 Task: Look for products in the category "Pork" from the brand "Pedersons".
Action: Mouse moved to (15, 141)
Screenshot: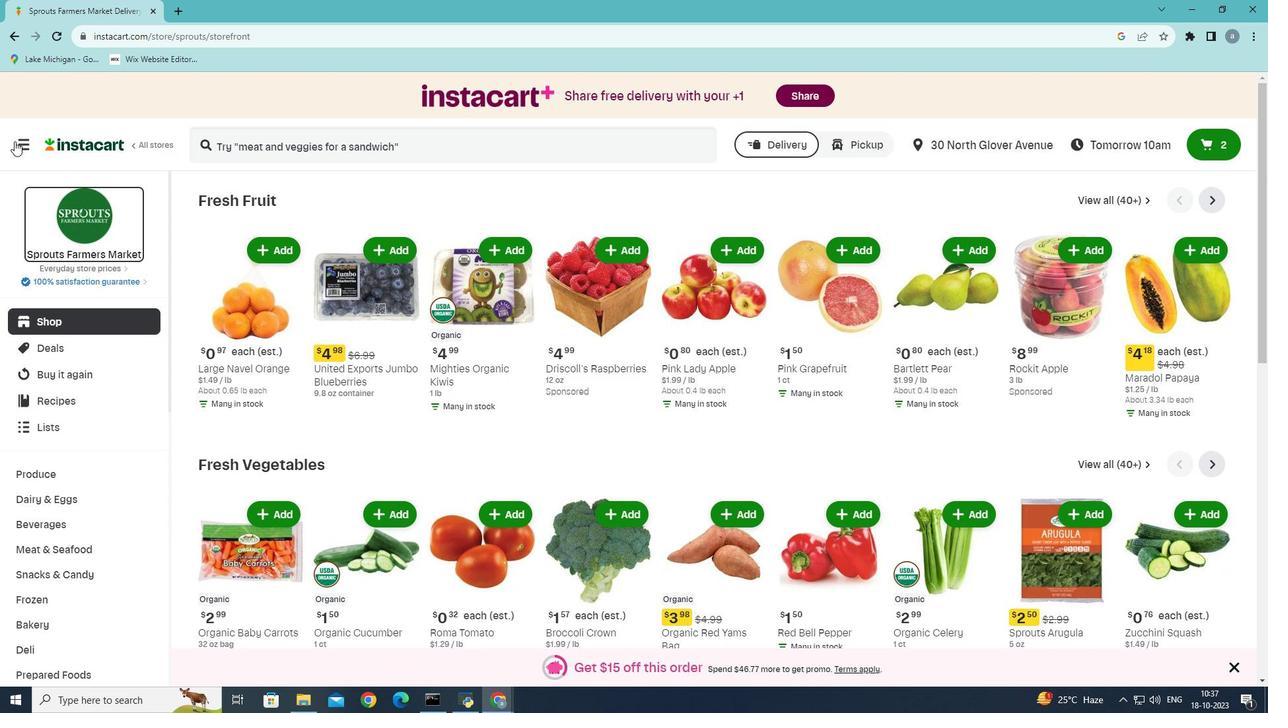 
Action: Mouse pressed left at (15, 141)
Screenshot: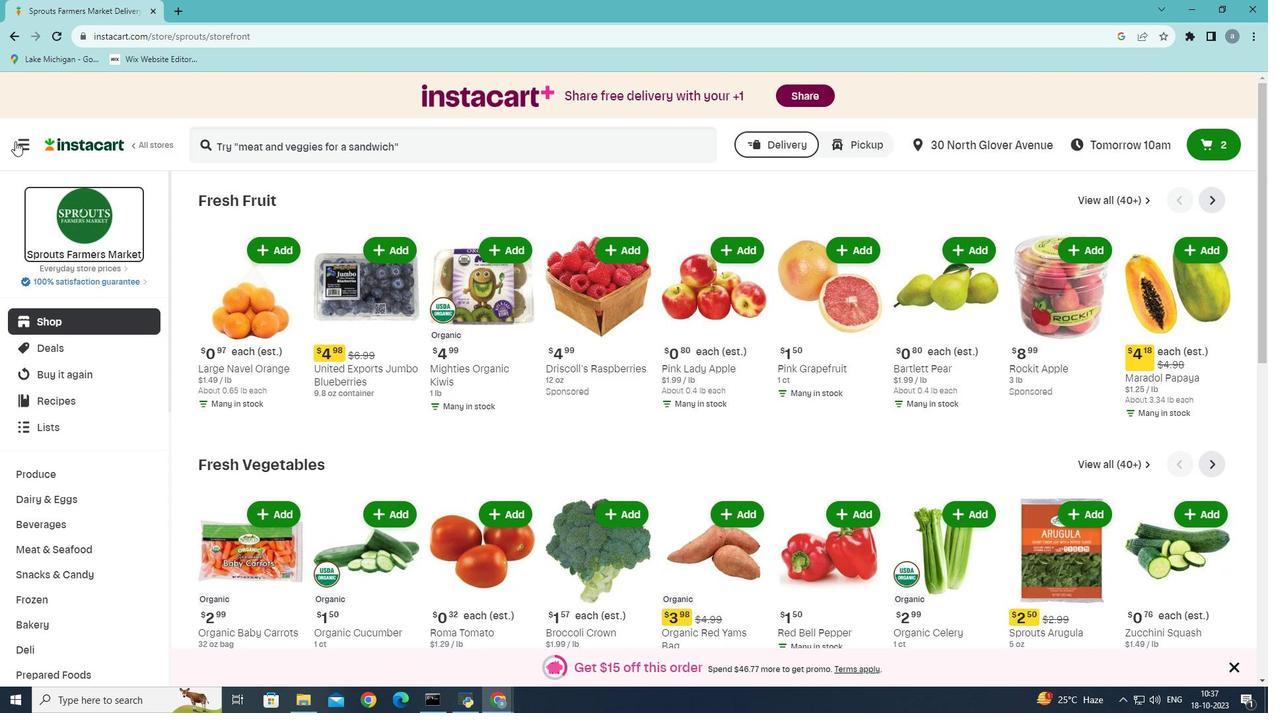 
Action: Mouse moved to (56, 388)
Screenshot: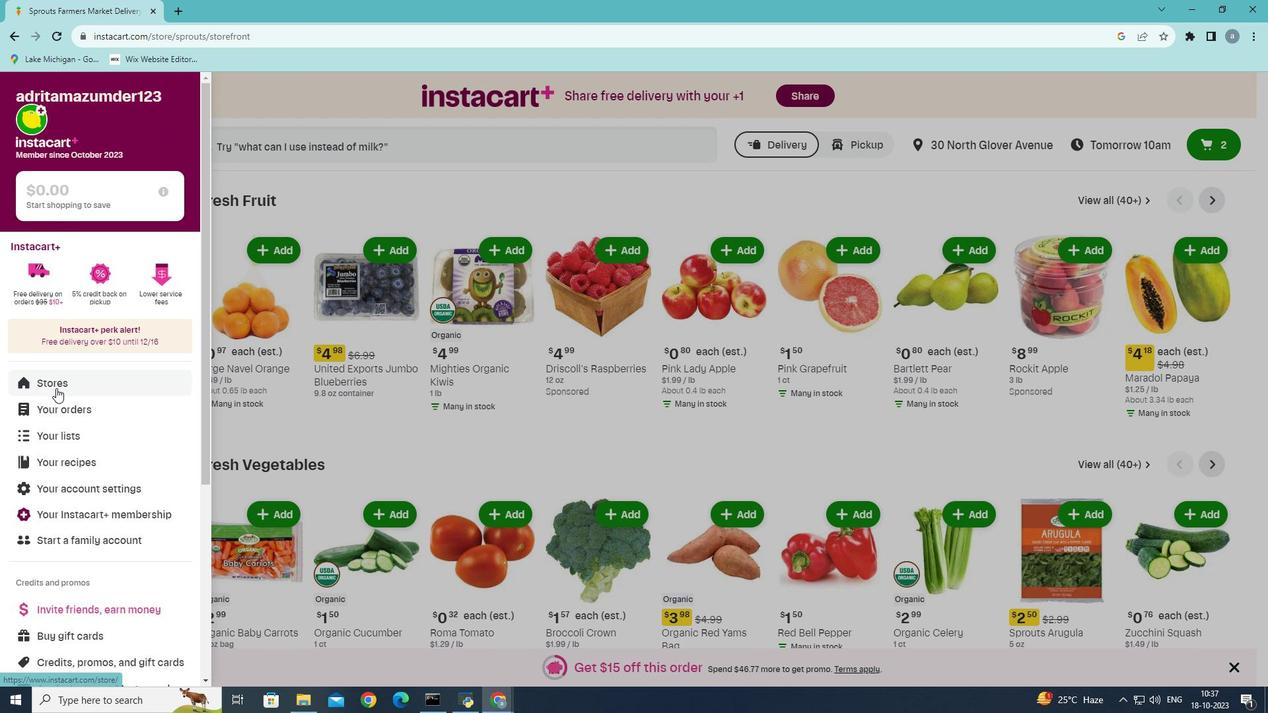 
Action: Mouse pressed left at (56, 388)
Screenshot: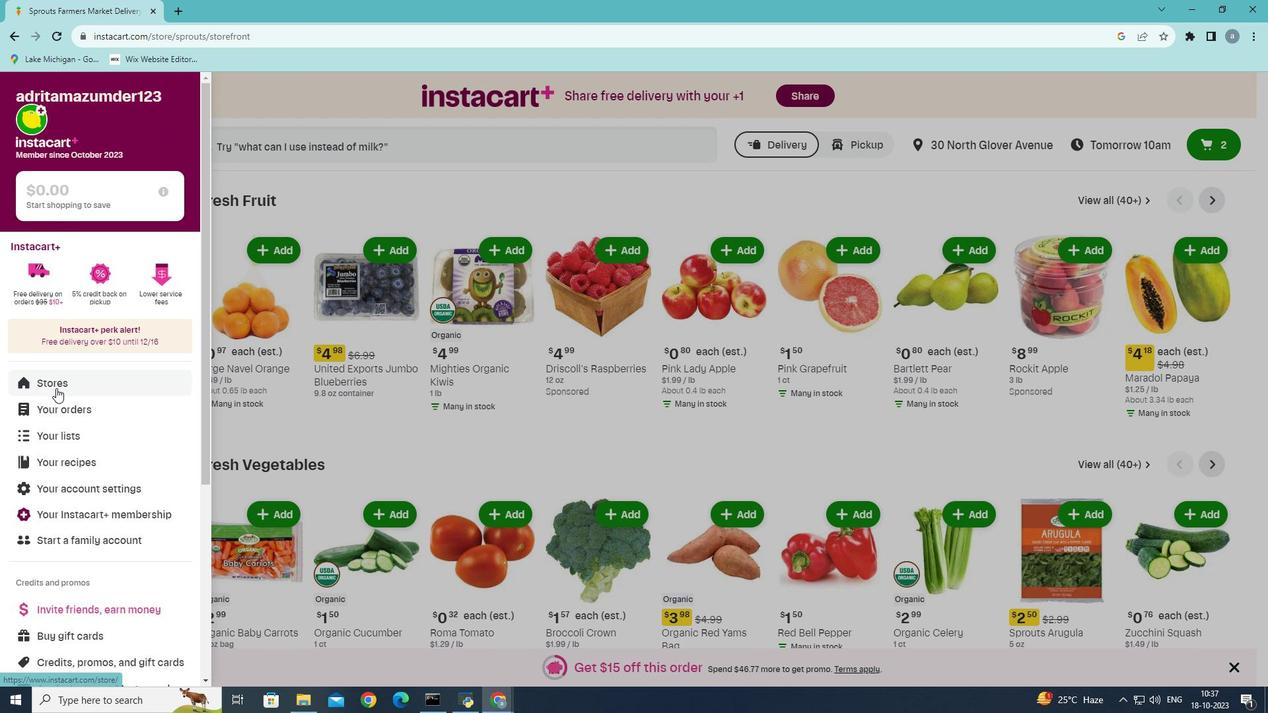 
Action: Mouse moved to (292, 151)
Screenshot: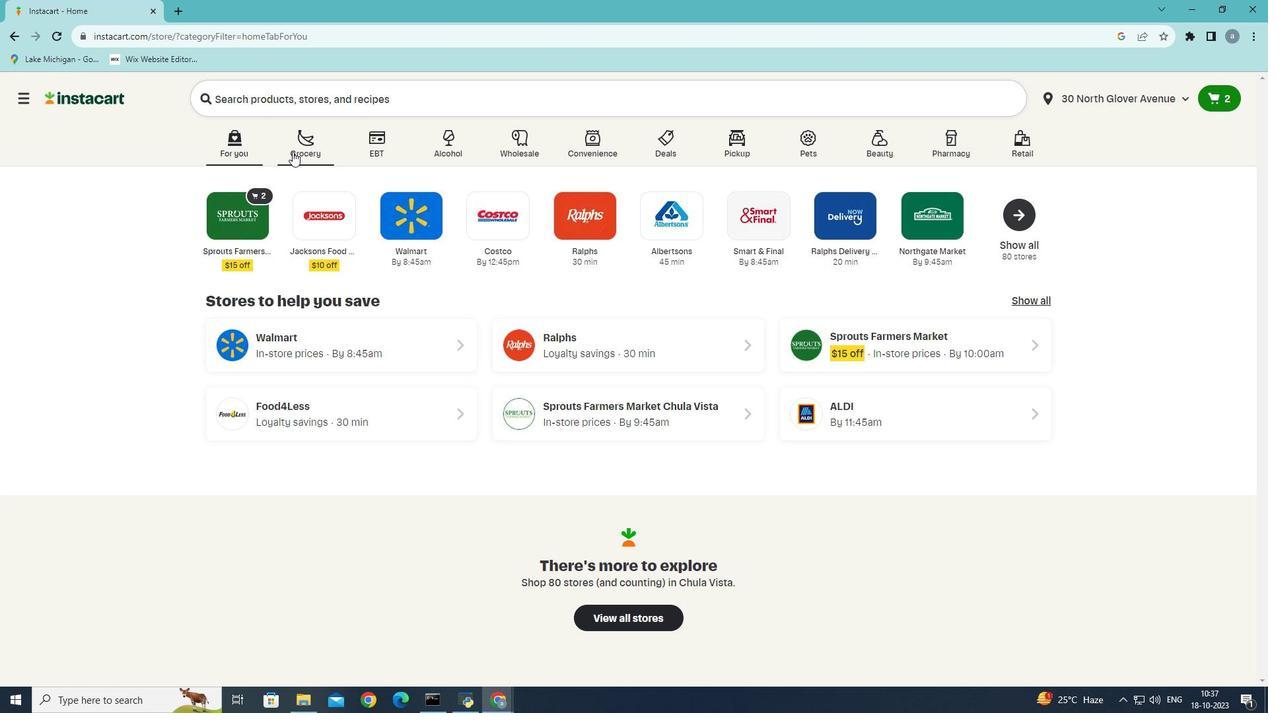 
Action: Mouse pressed left at (292, 151)
Screenshot: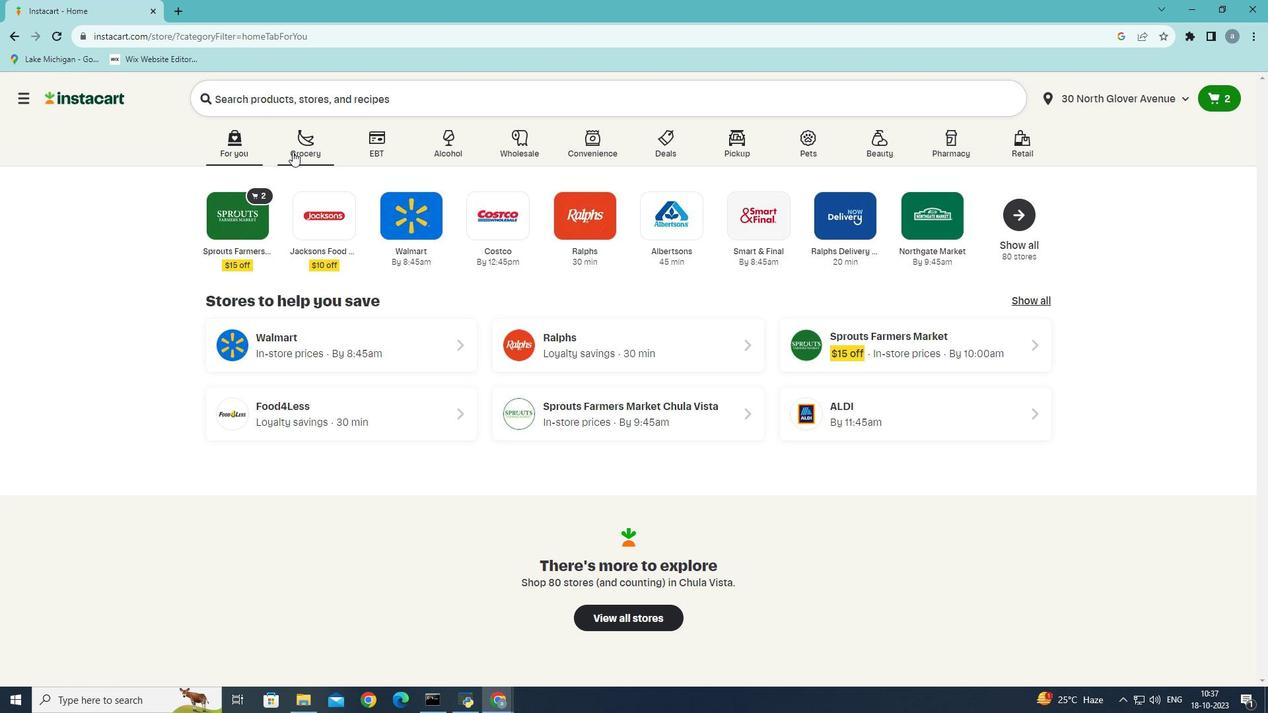 
Action: Mouse moved to (266, 399)
Screenshot: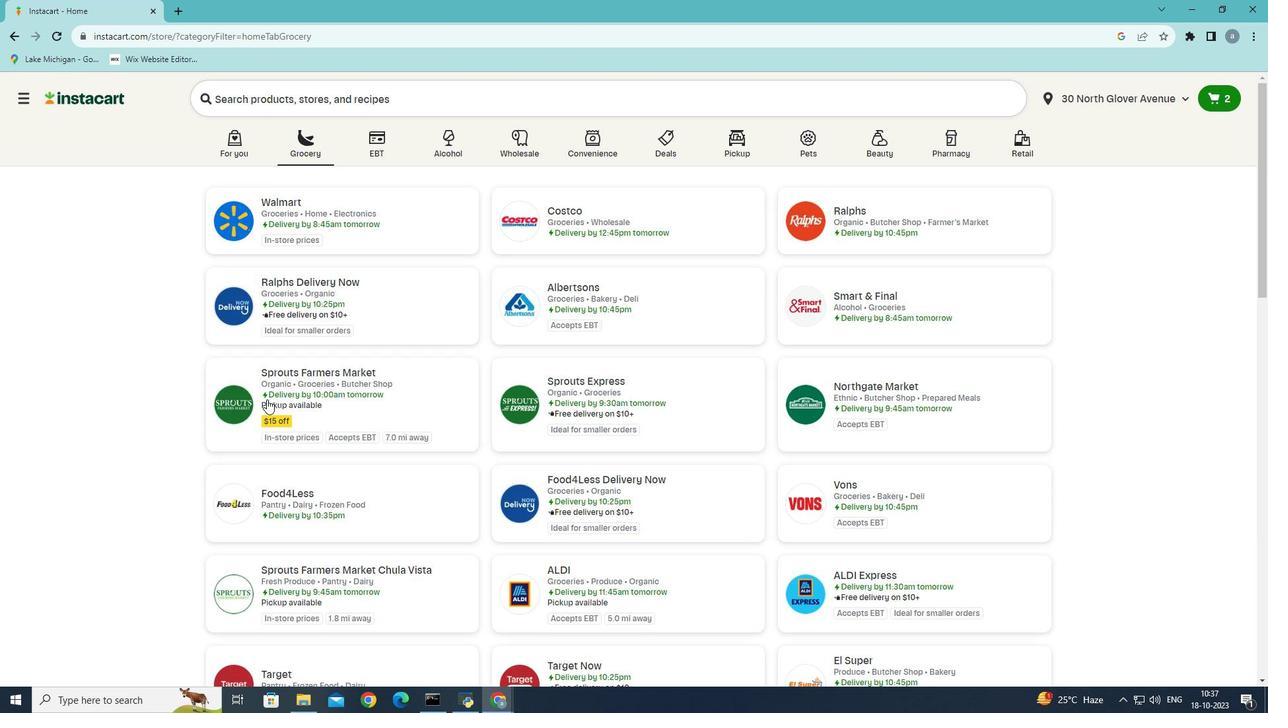 
Action: Mouse pressed left at (266, 399)
Screenshot: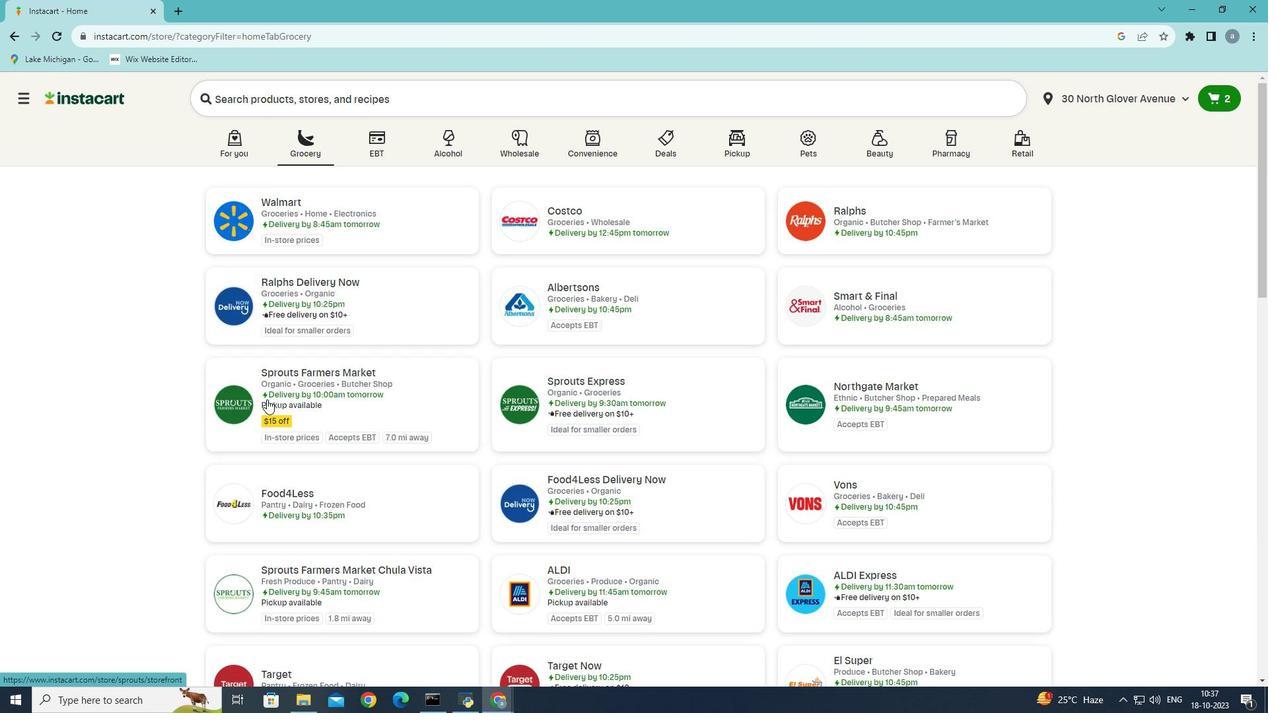 
Action: Mouse moved to (36, 550)
Screenshot: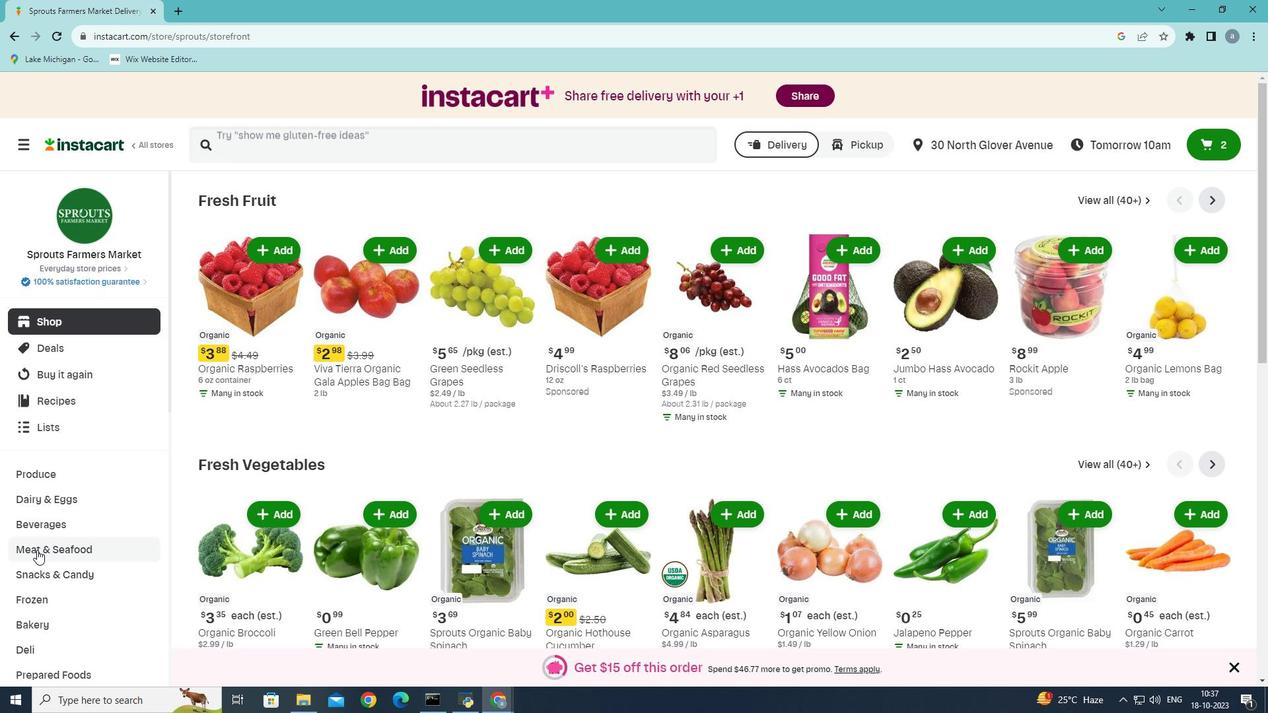 
Action: Mouse pressed left at (36, 550)
Screenshot: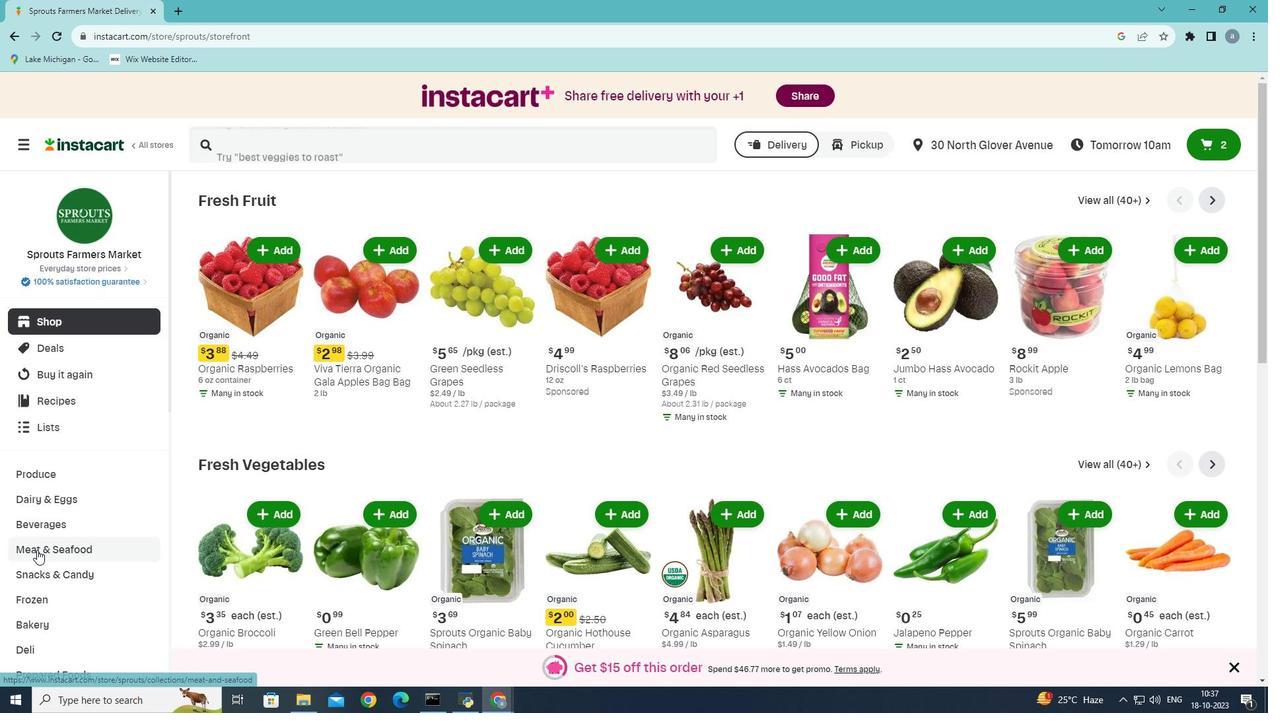 
Action: Mouse moved to (424, 231)
Screenshot: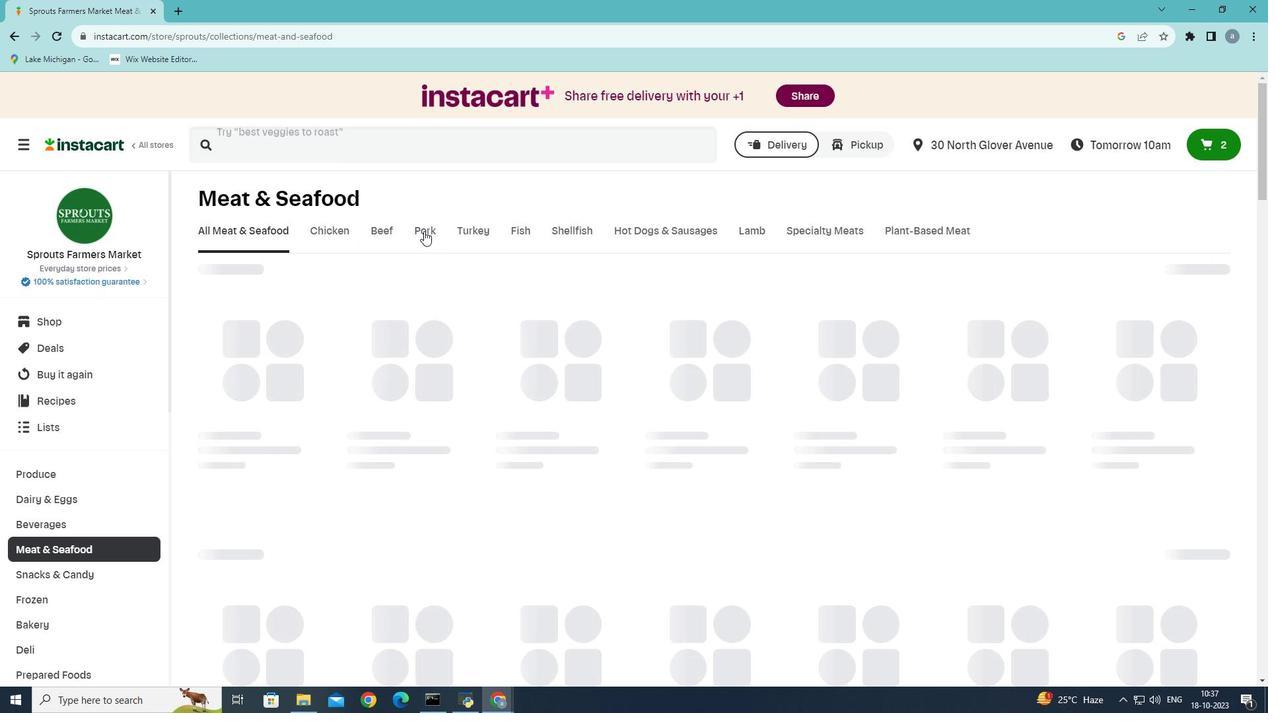 
Action: Mouse pressed left at (424, 231)
Screenshot: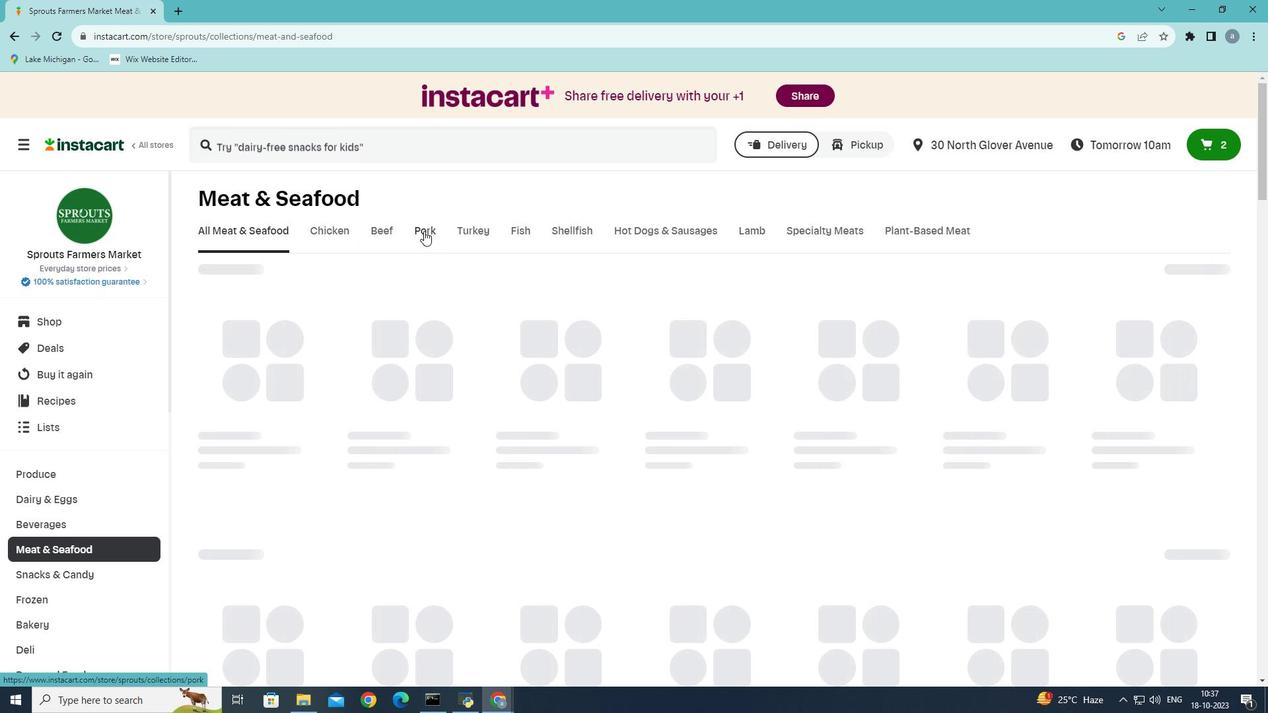 
Action: Mouse moved to (286, 288)
Screenshot: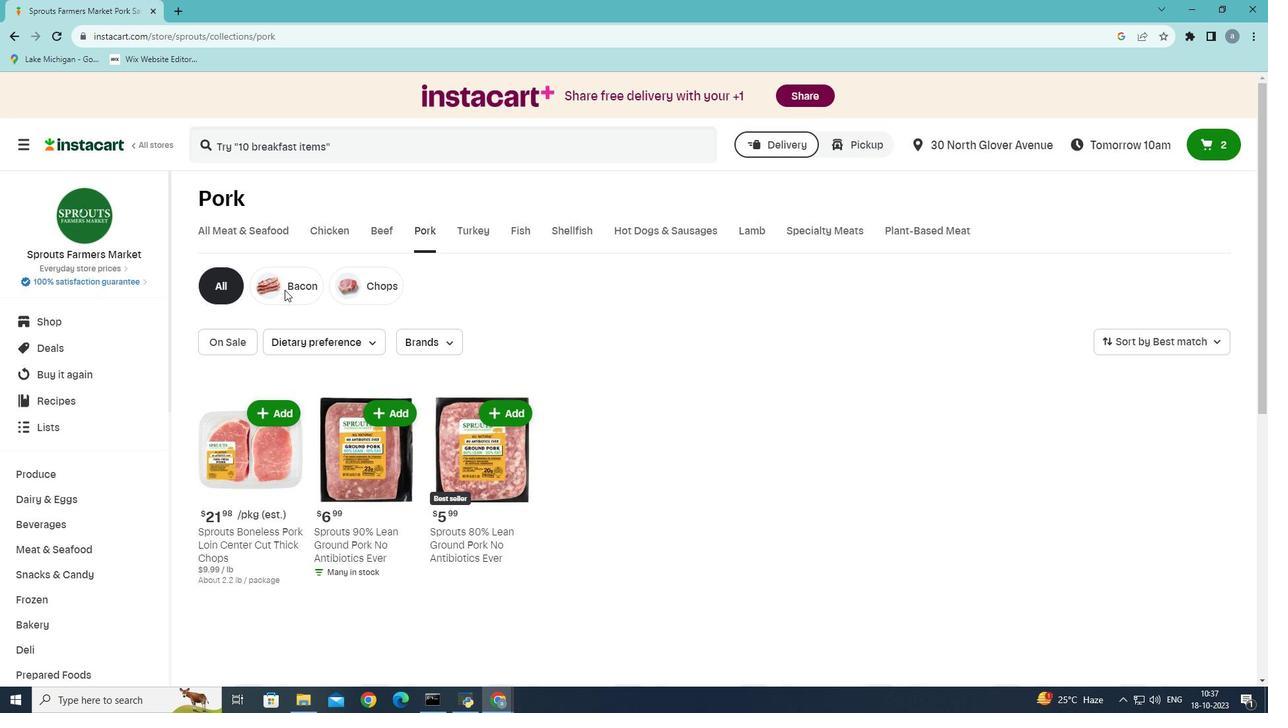 
Action: Mouse pressed left at (286, 288)
Screenshot: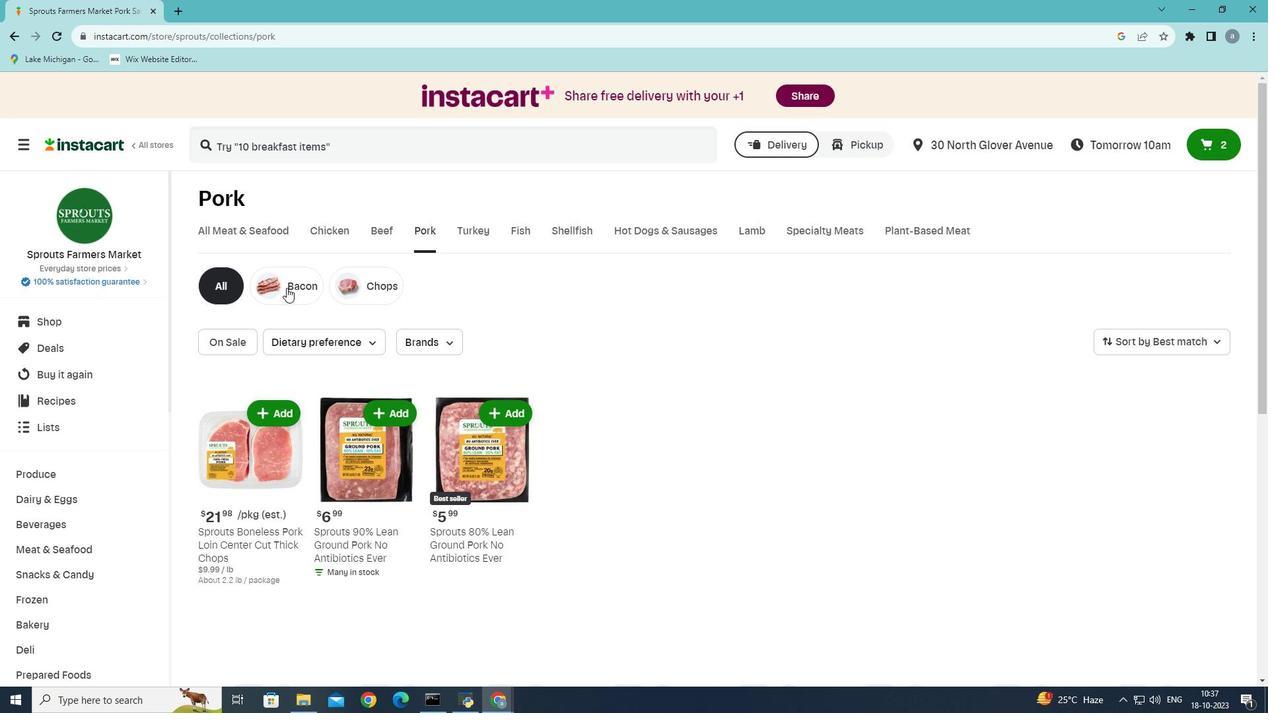 
Action: Mouse moved to (450, 340)
Screenshot: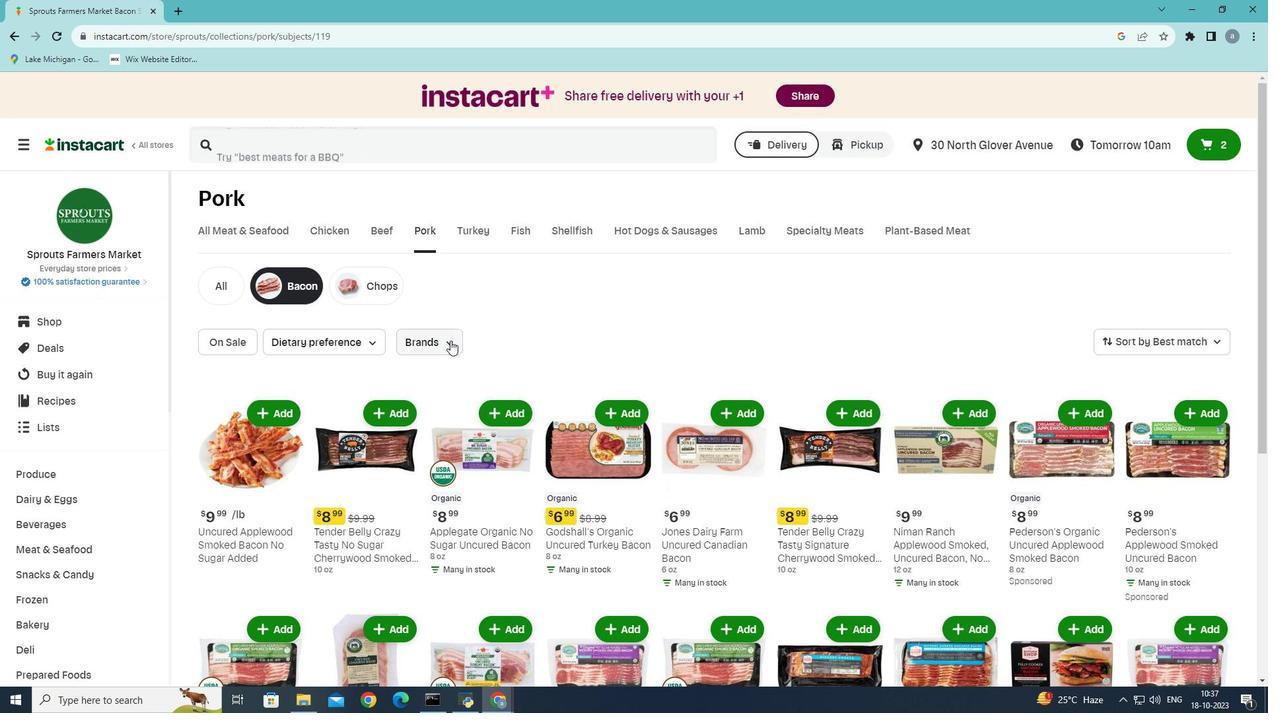 
Action: Mouse pressed left at (450, 340)
Screenshot: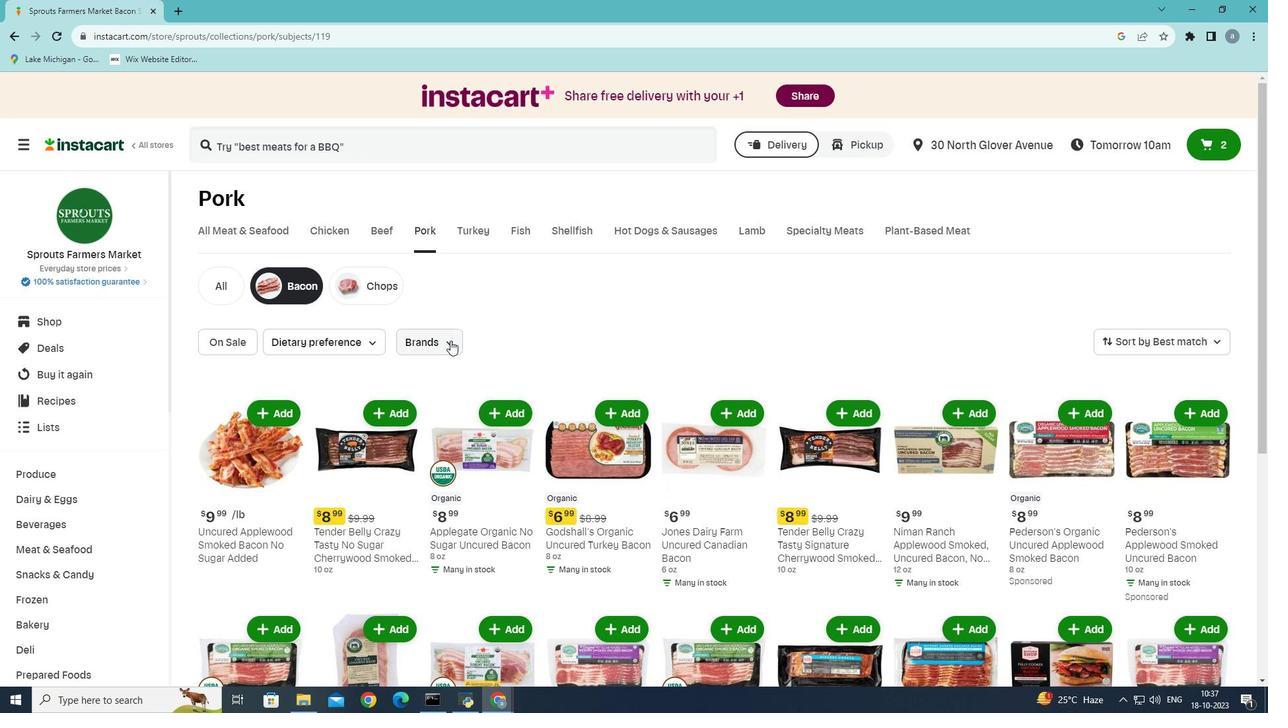
Action: Mouse moved to (420, 451)
Screenshot: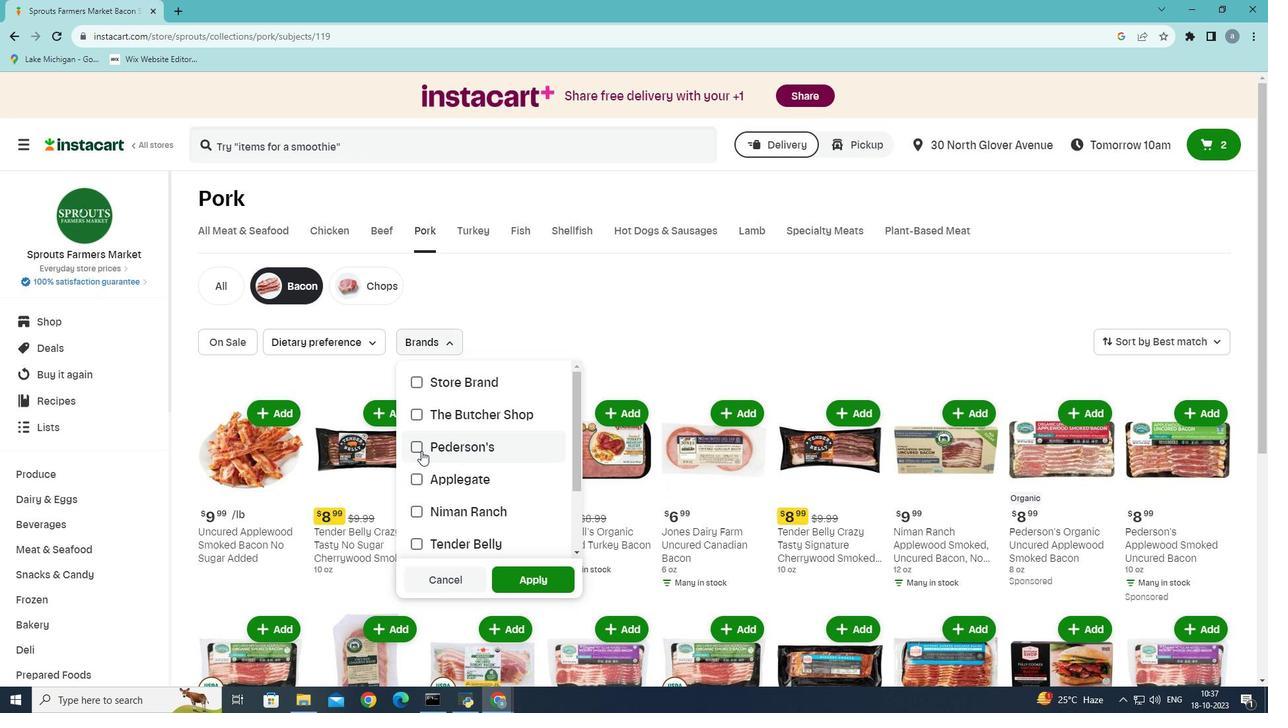 
Action: Mouse pressed left at (420, 451)
Screenshot: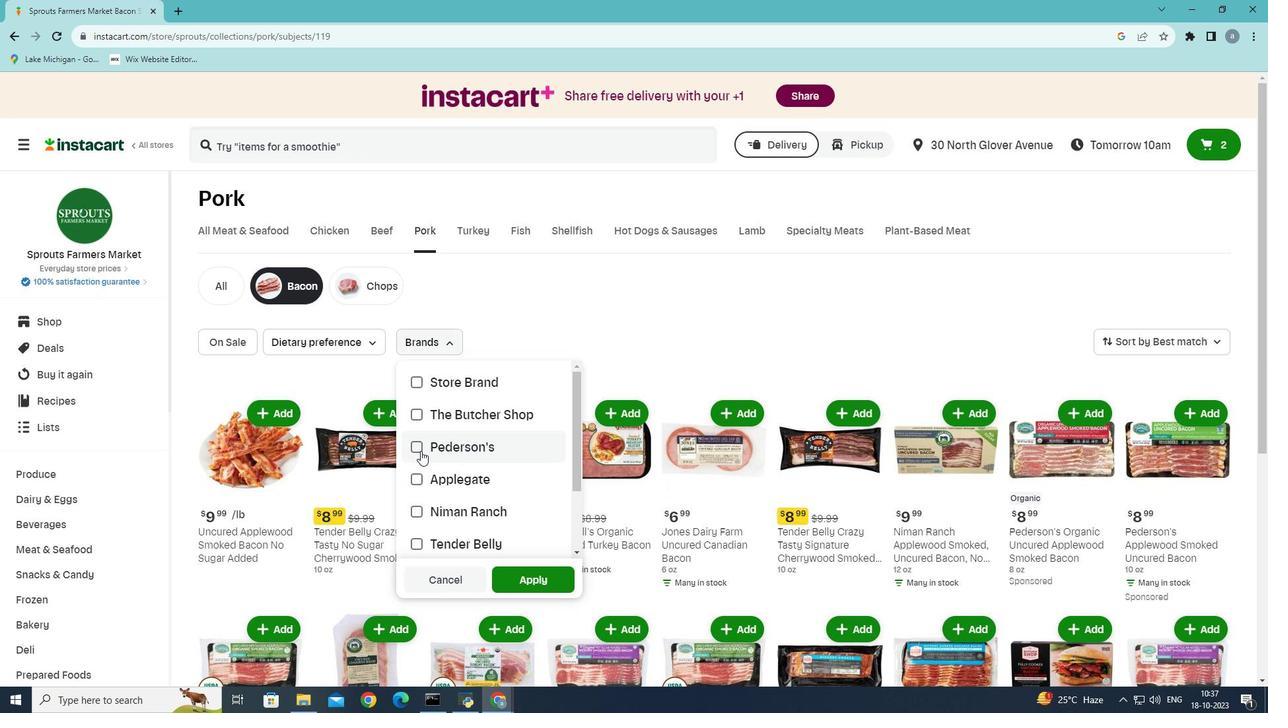 
Action: Mouse moved to (523, 578)
Screenshot: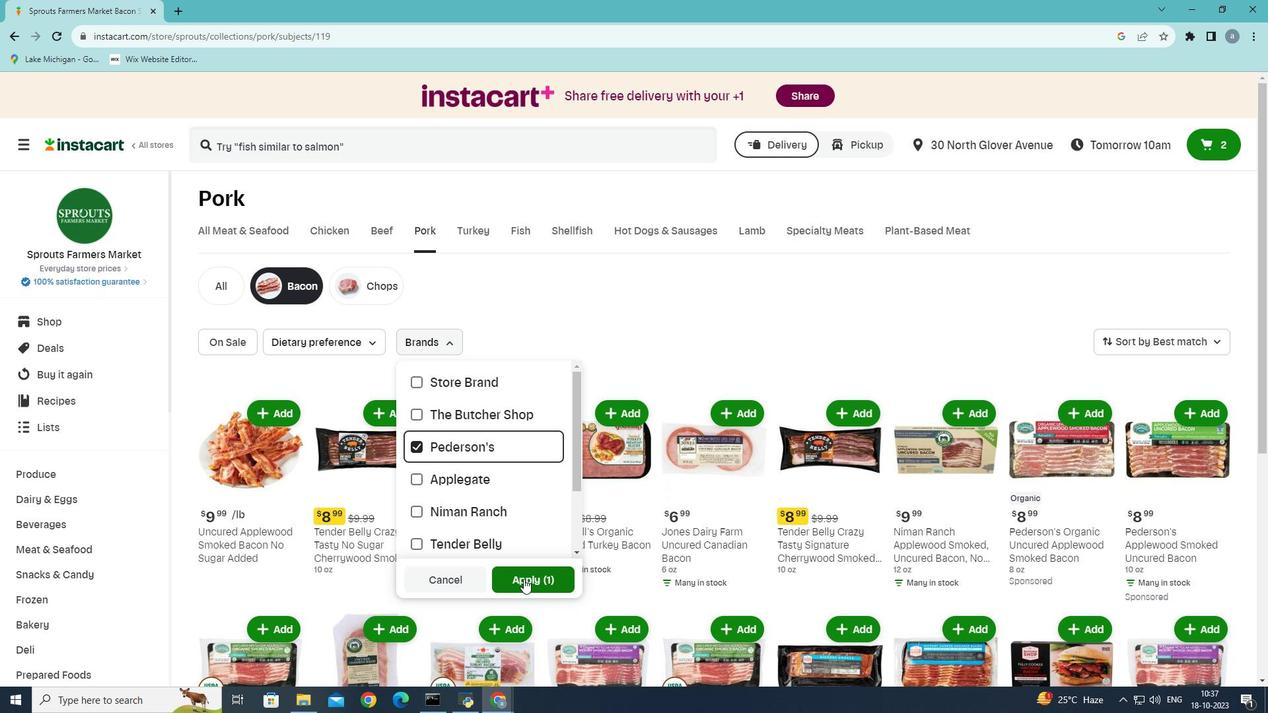
Action: Mouse pressed left at (523, 578)
Screenshot: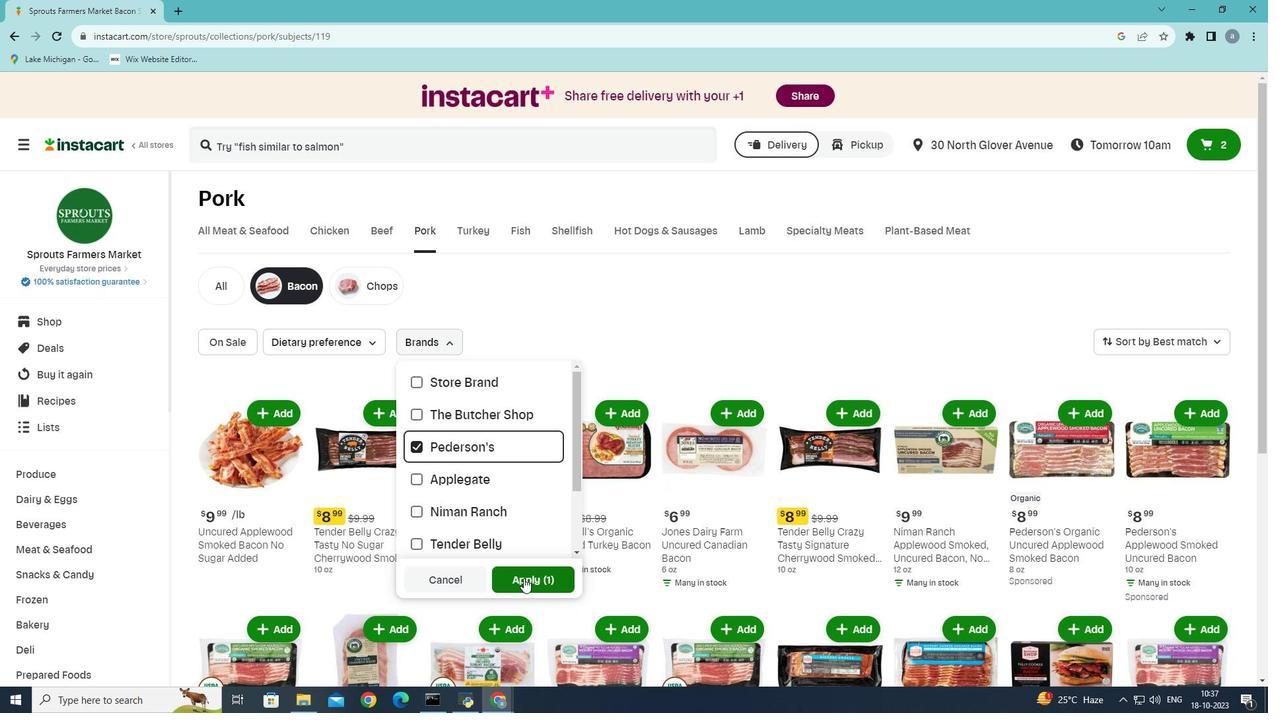 
